 Task: Look for products in the category "Frozen Meals" from Beecher's only.
Action: Mouse moved to (224, 88)
Screenshot: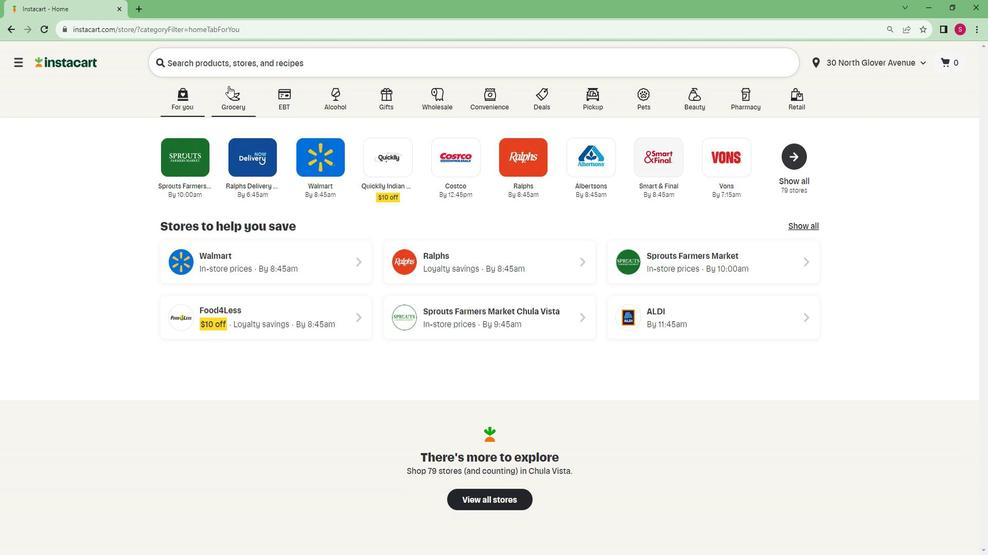 
Action: Mouse pressed left at (224, 88)
Screenshot: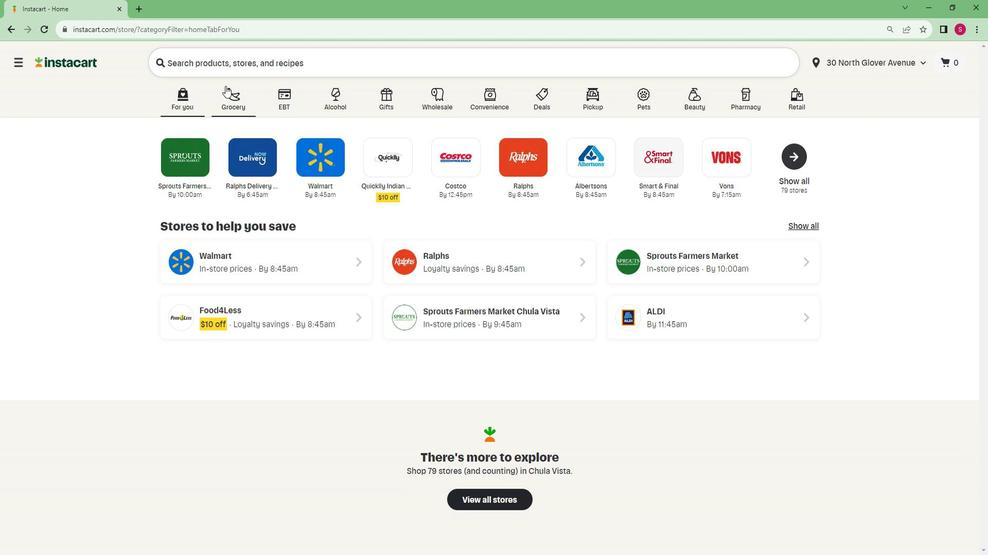
Action: Mouse moved to (215, 282)
Screenshot: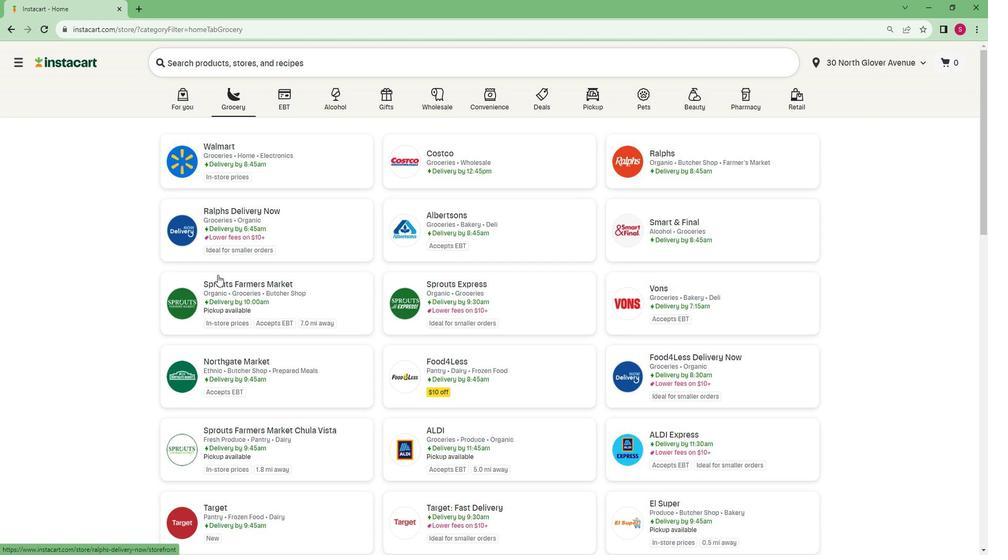 
Action: Mouse pressed left at (215, 282)
Screenshot: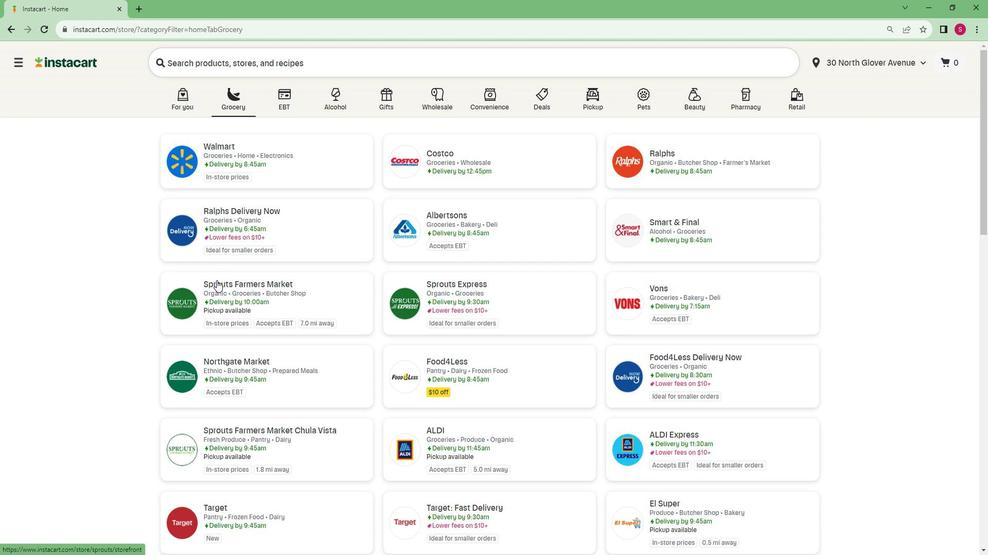 
Action: Mouse moved to (92, 402)
Screenshot: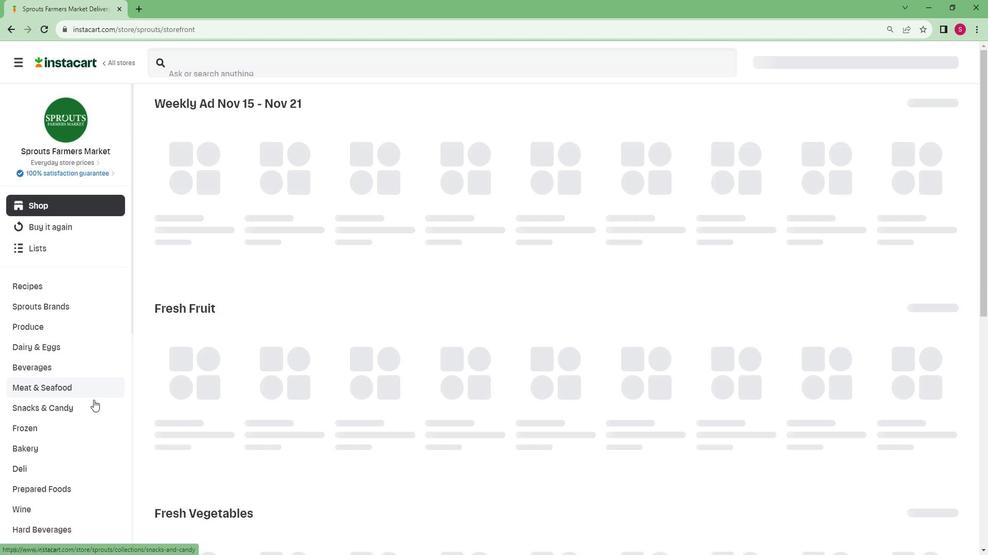 
Action: Mouse scrolled (92, 402) with delta (0, 0)
Screenshot: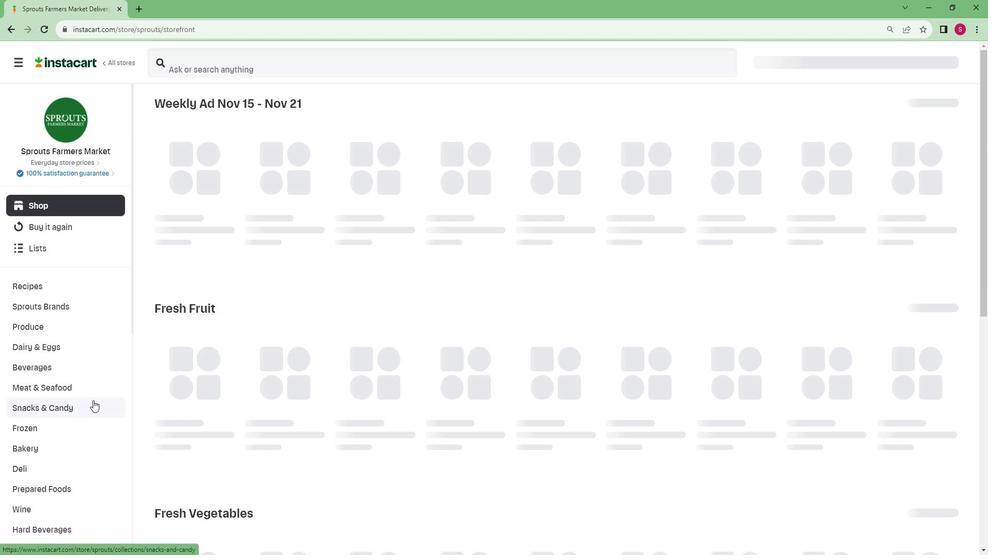 
Action: Mouse scrolled (92, 402) with delta (0, 0)
Screenshot: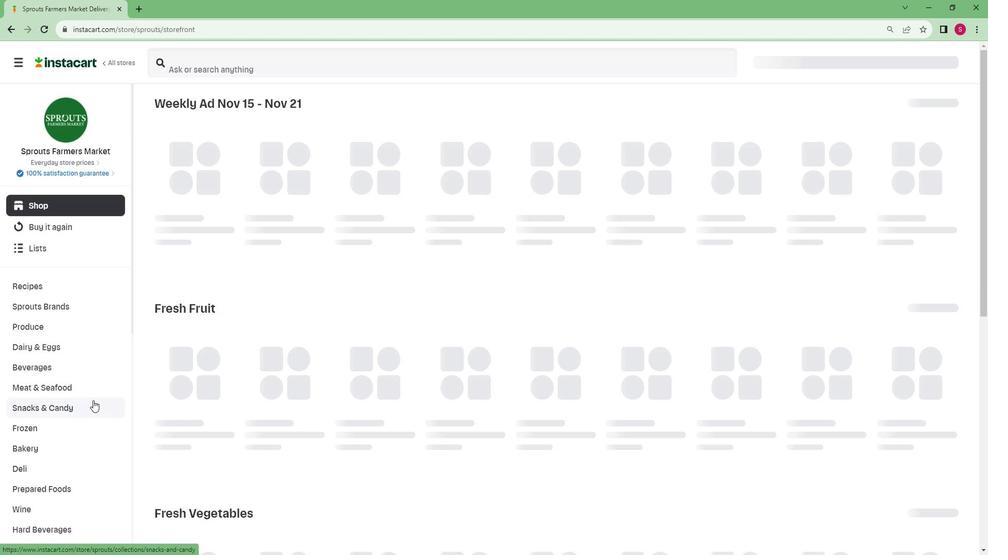 
Action: Mouse scrolled (92, 402) with delta (0, 0)
Screenshot: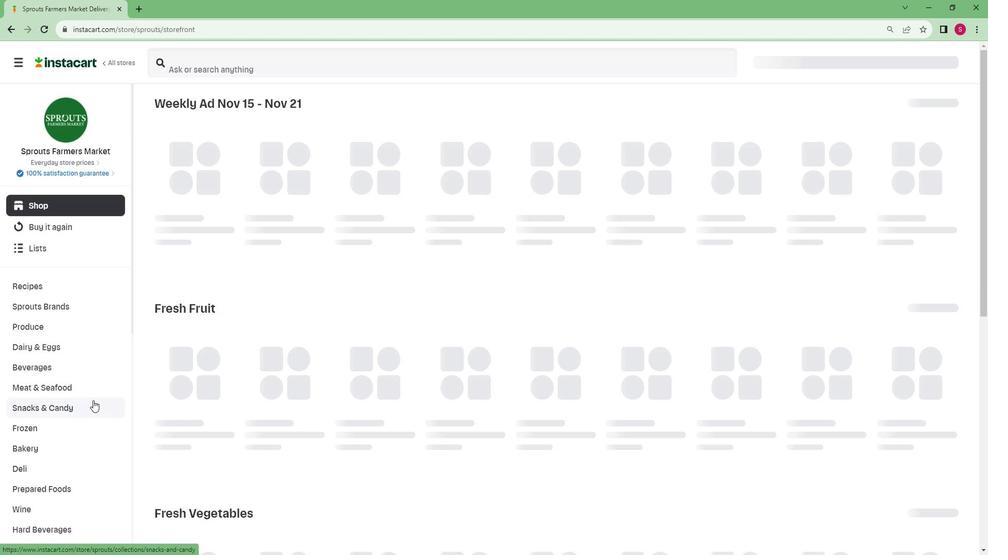 
Action: Mouse scrolled (92, 402) with delta (0, 0)
Screenshot: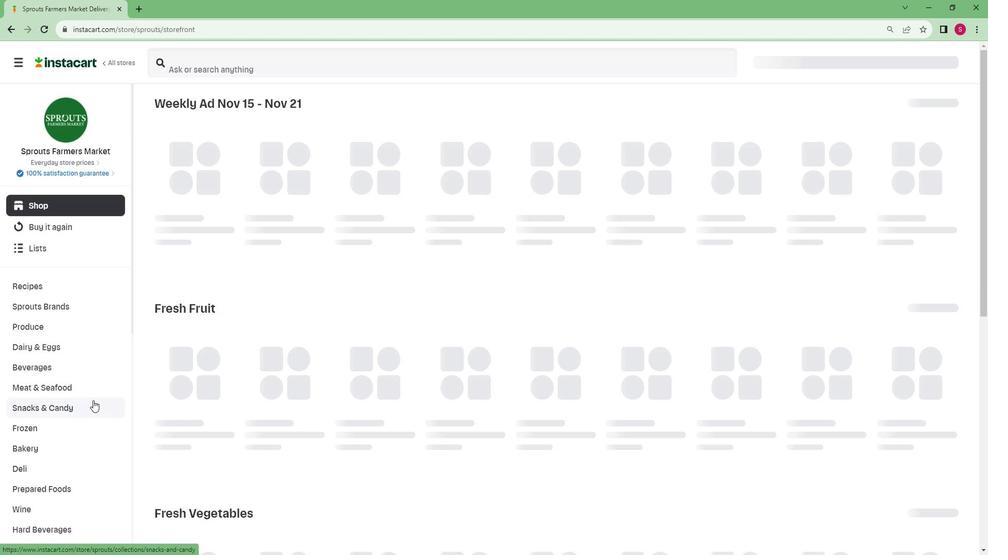 
Action: Mouse moved to (91, 402)
Screenshot: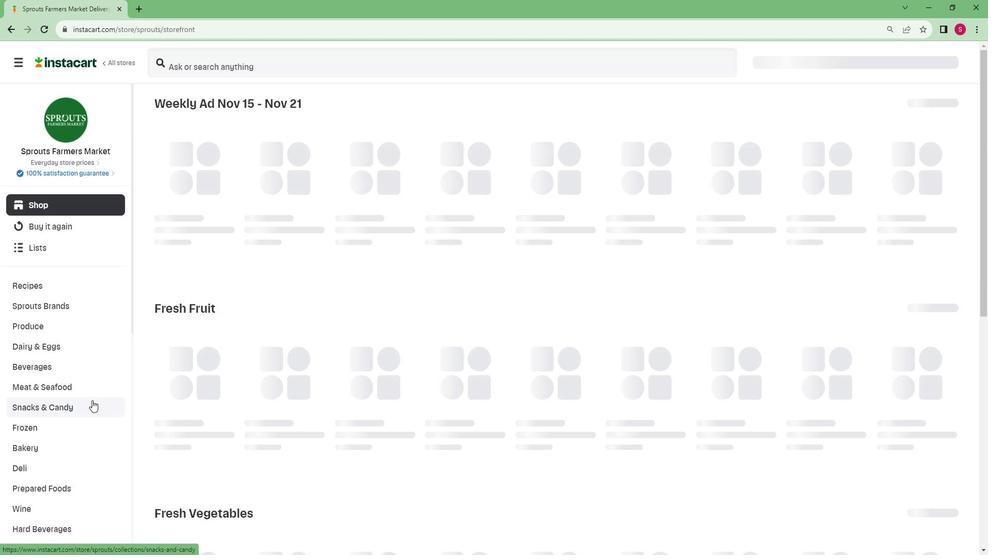 
Action: Mouse scrolled (91, 402) with delta (0, 0)
Screenshot: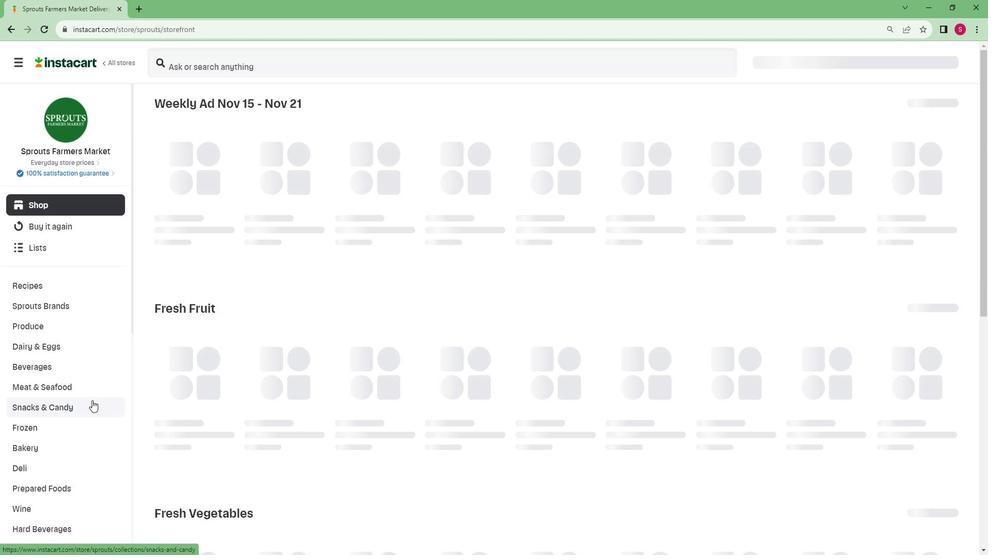 
Action: Mouse scrolled (91, 402) with delta (0, 0)
Screenshot: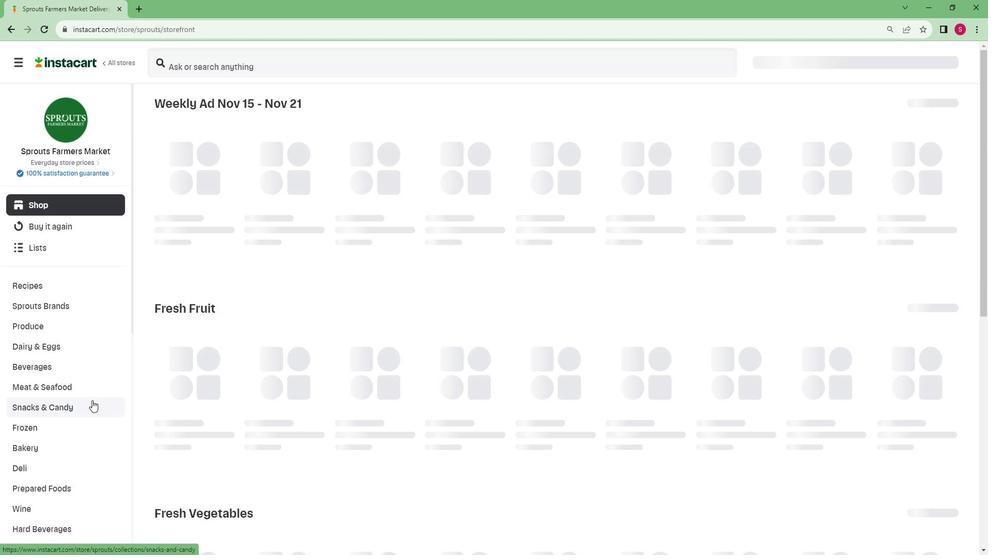
Action: Mouse moved to (85, 395)
Screenshot: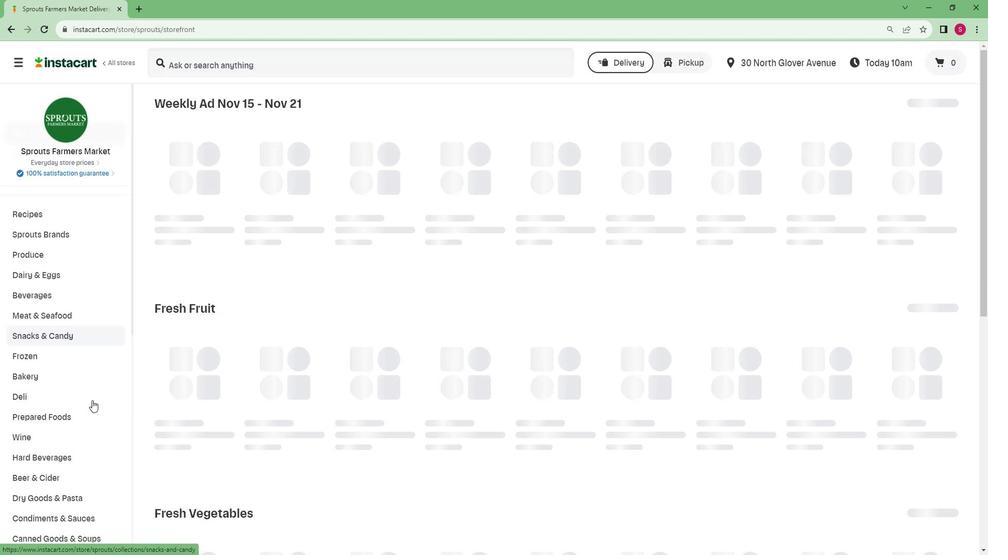 
Action: Mouse scrolled (85, 394) with delta (0, 0)
Screenshot: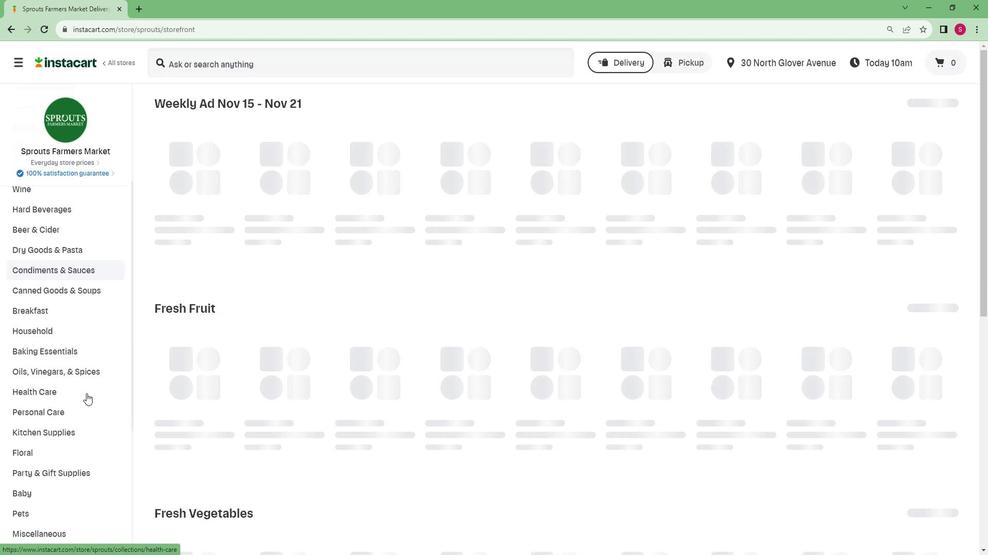 
Action: Mouse scrolled (85, 394) with delta (0, 0)
Screenshot: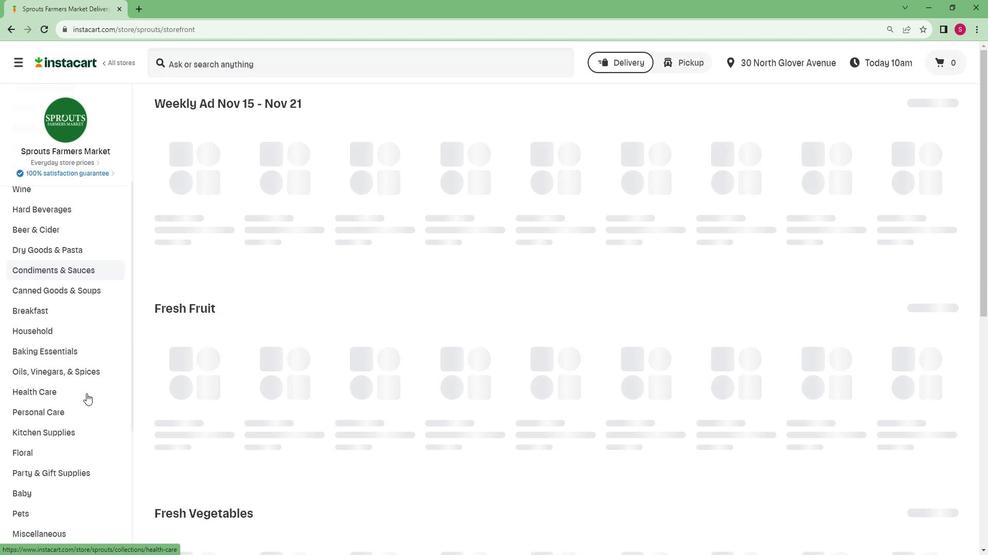 
Action: Mouse scrolled (85, 394) with delta (0, 0)
Screenshot: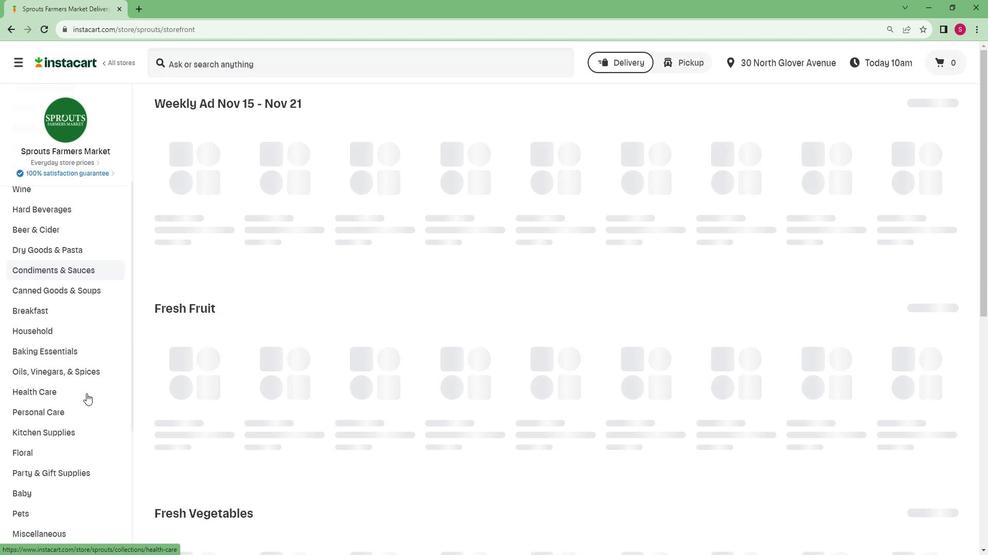 
Action: Mouse scrolled (85, 394) with delta (0, 0)
Screenshot: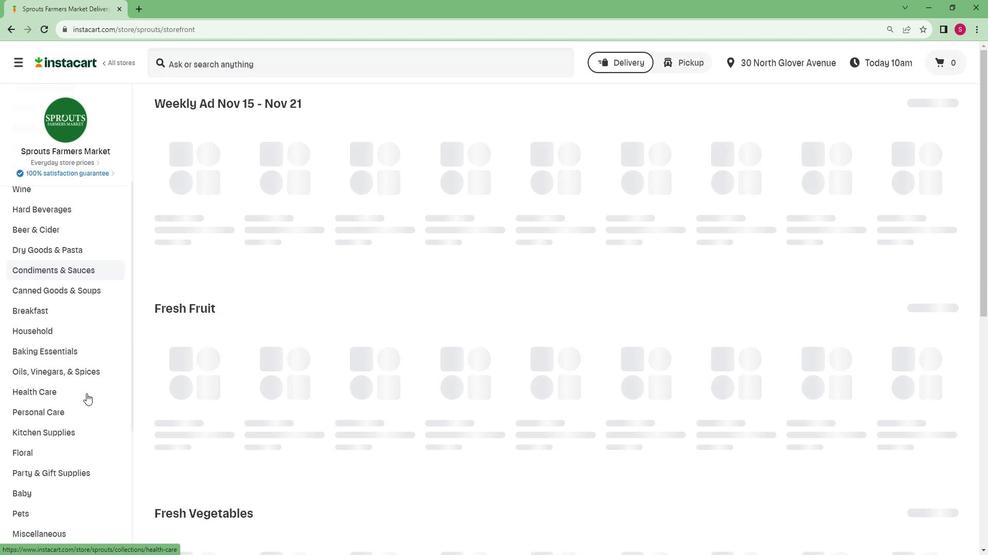 
Action: Mouse scrolled (85, 394) with delta (0, 0)
Screenshot: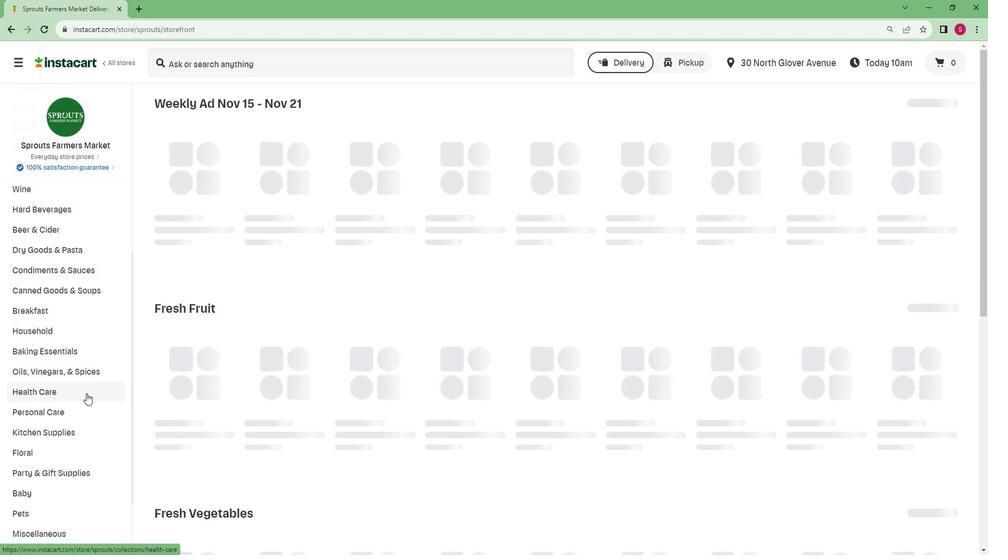 
Action: Mouse scrolled (85, 394) with delta (0, 0)
Screenshot: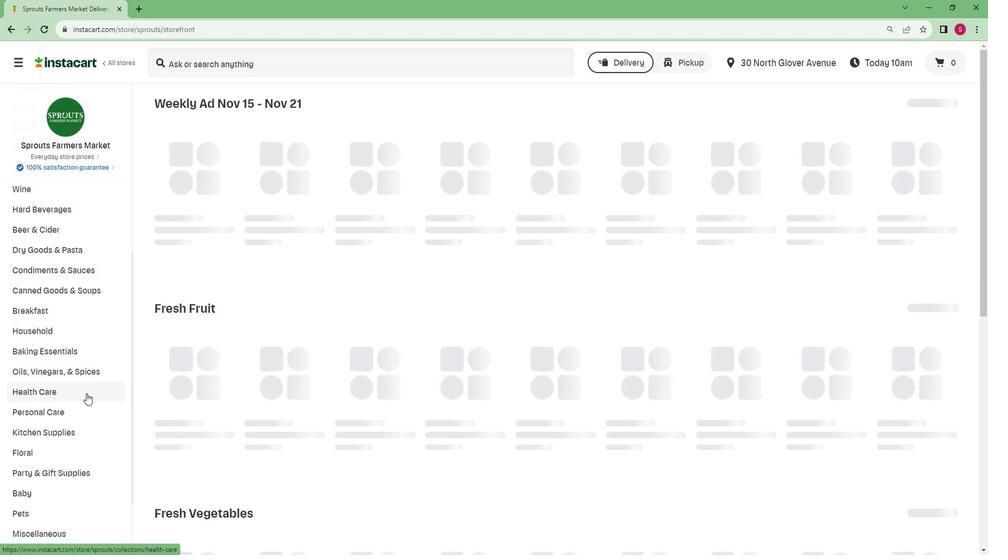 
Action: Mouse moved to (46, 535)
Screenshot: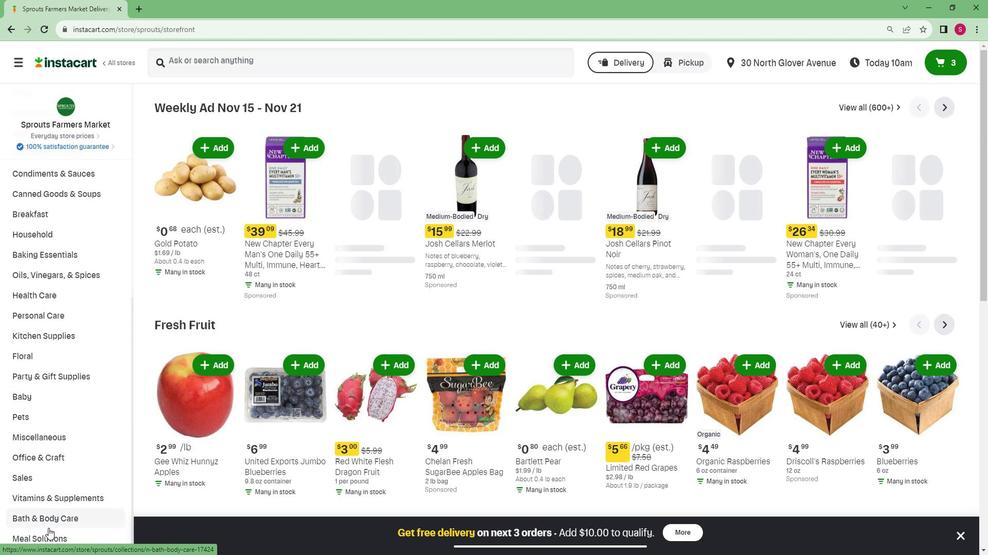 
Action: Mouse pressed left at (46, 535)
Screenshot: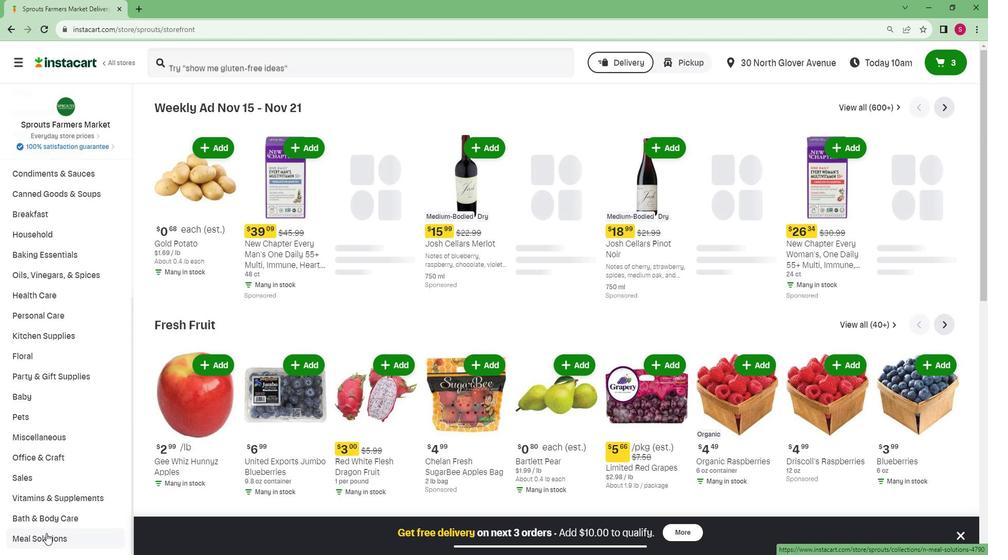 
Action: Mouse moved to (50, 521)
Screenshot: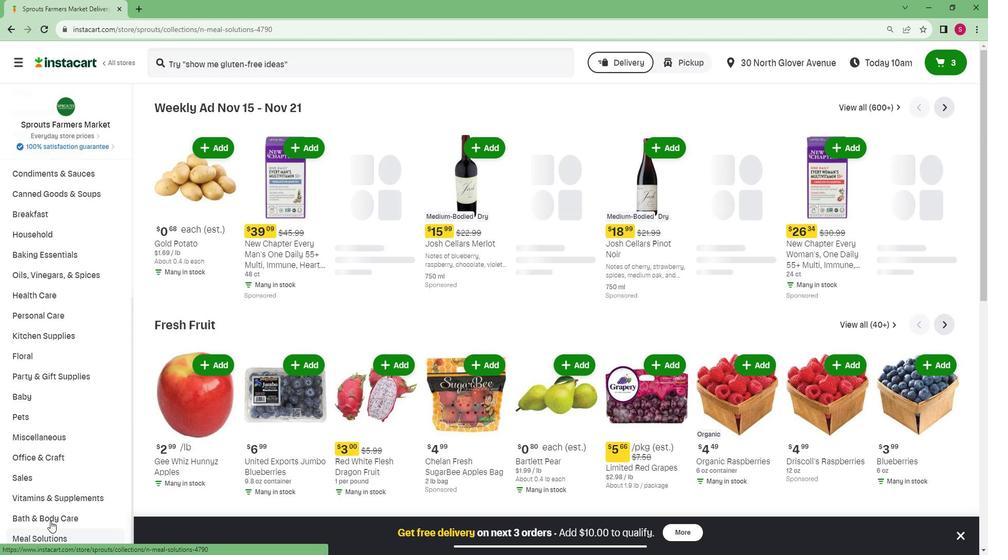 
Action: Mouse scrolled (50, 521) with delta (0, 0)
Screenshot: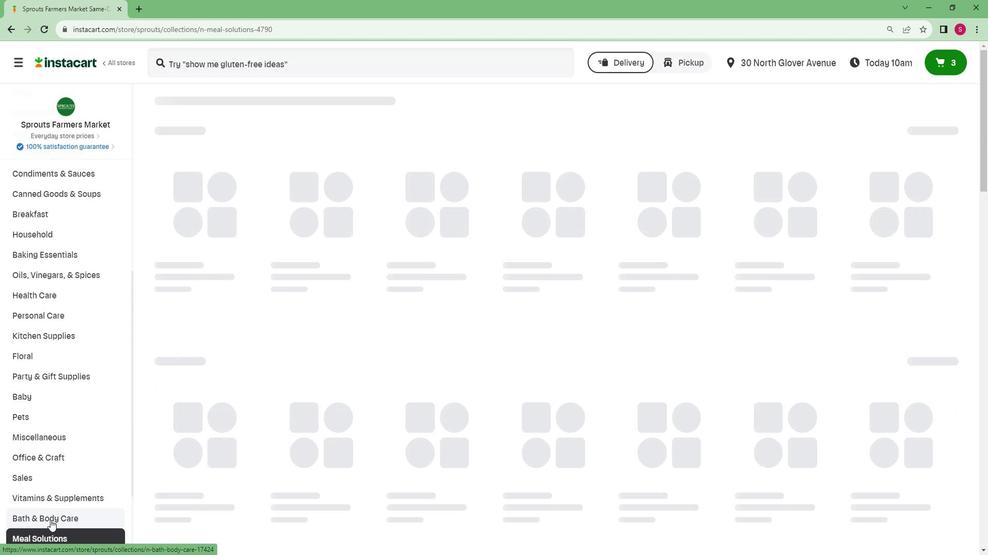 
Action: Mouse scrolled (50, 521) with delta (0, 0)
Screenshot: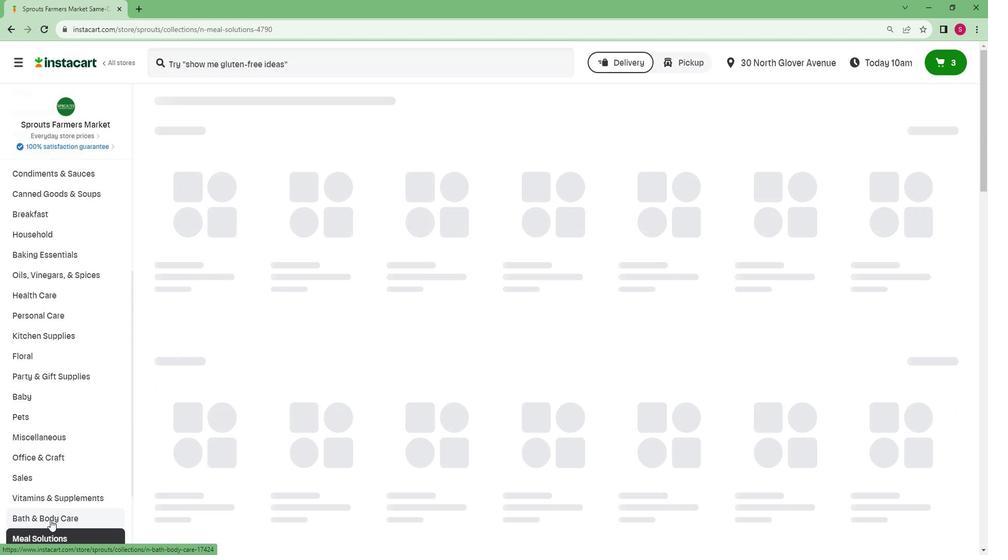 
Action: Mouse scrolled (50, 521) with delta (0, 0)
Screenshot: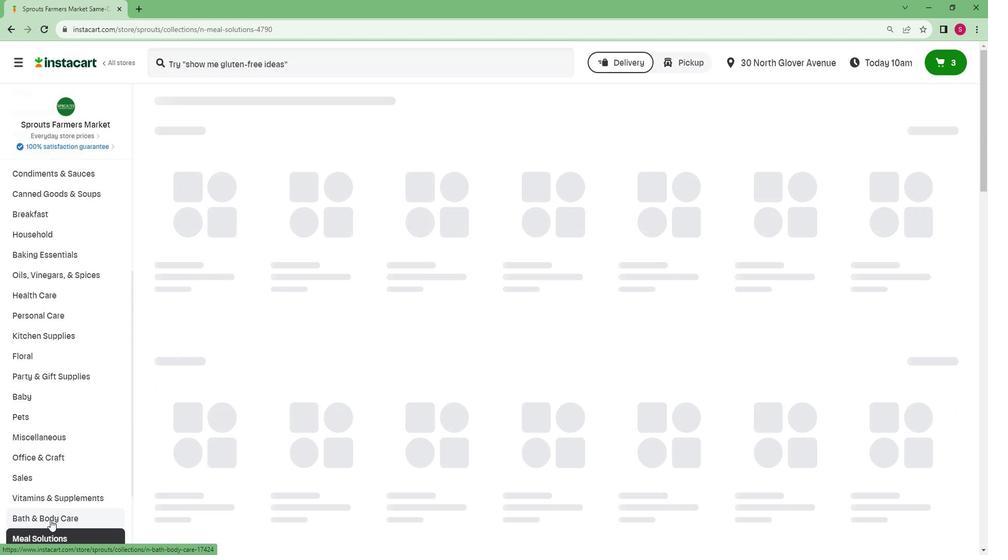 
Action: Mouse scrolled (50, 521) with delta (0, 0)
Screenshot: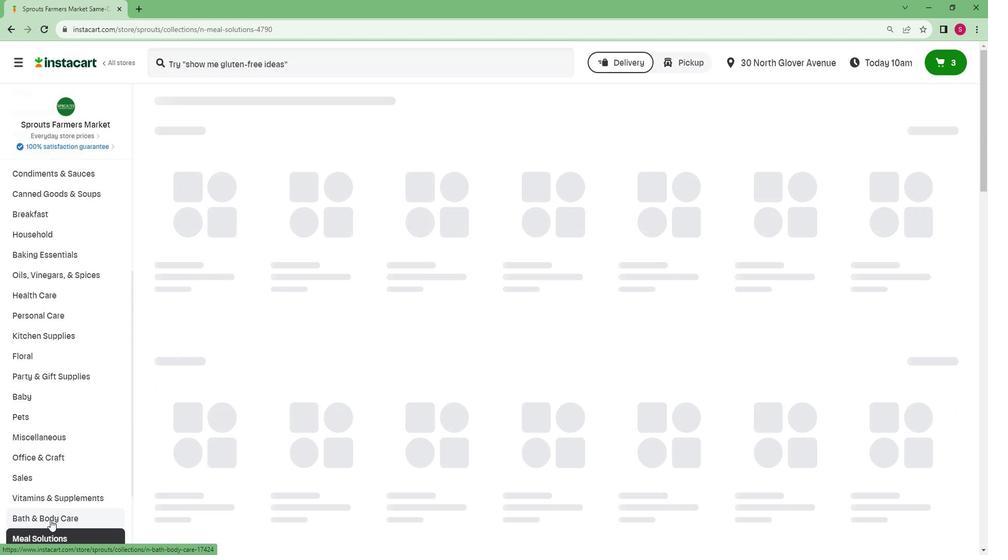 
Action: Mouse scrolled (50, 521) with delta (0, 0)
Screenshot: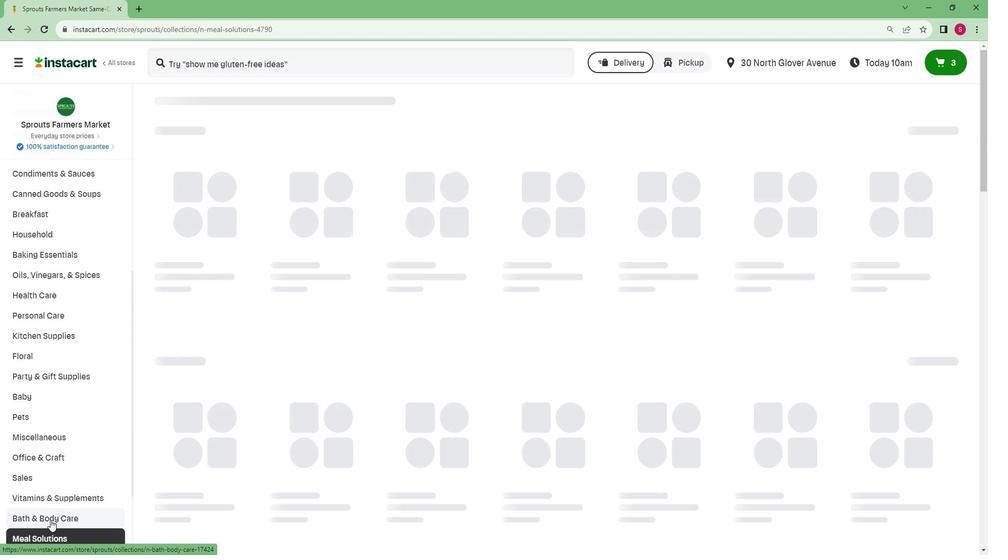 
Action: Mouse moved to (50, 521)
Screenshot: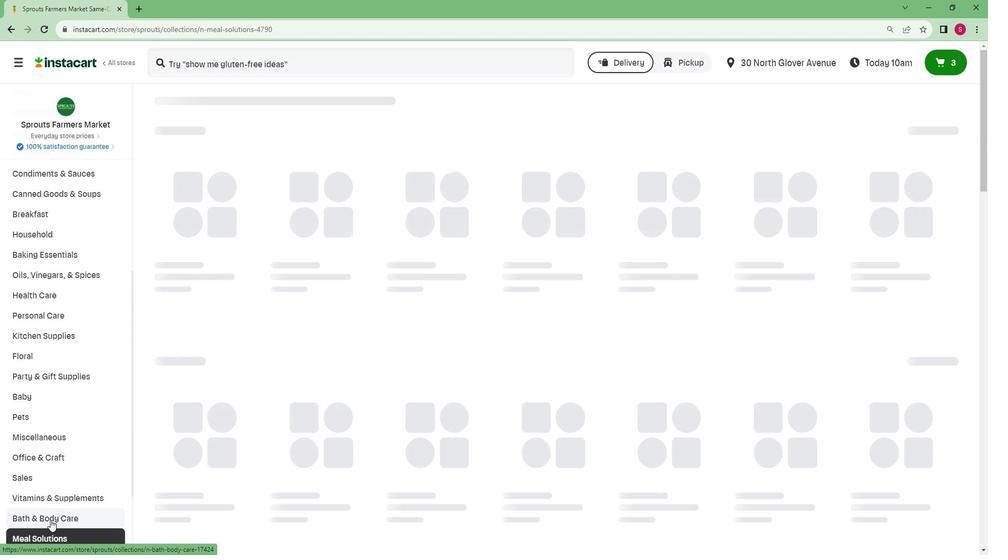 
Action: Mouse scrolled (50, 520) with delta (0, 0)
Screenshot: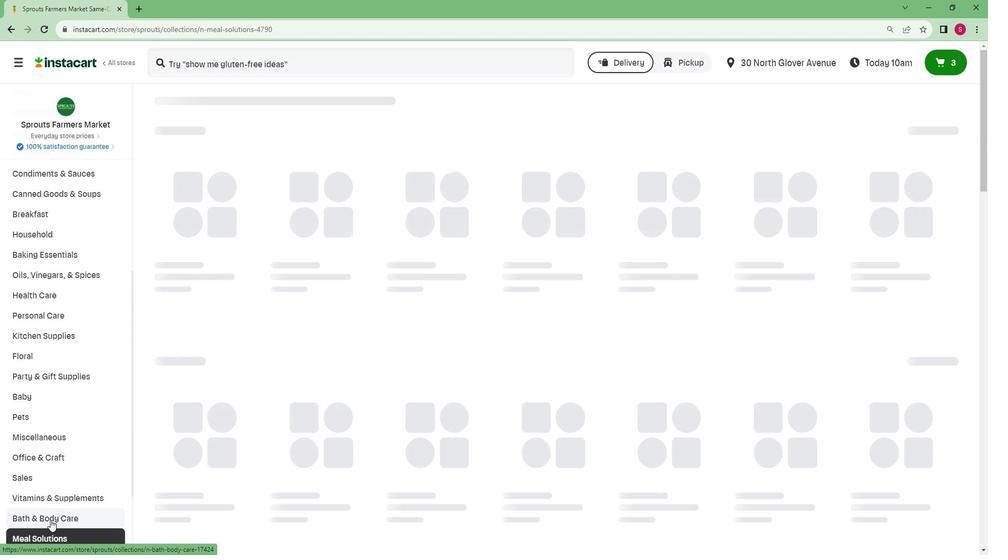 
Action: Mouse moved to (49, 518)
Screenshot: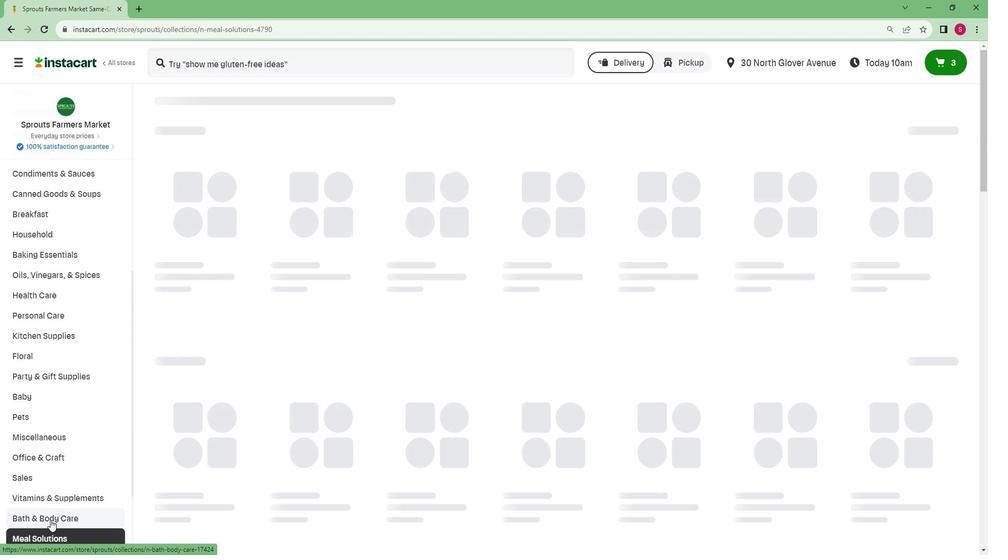 
Action: Mouse scrolled (49, 518) with delta (0, 0)
Screenshot: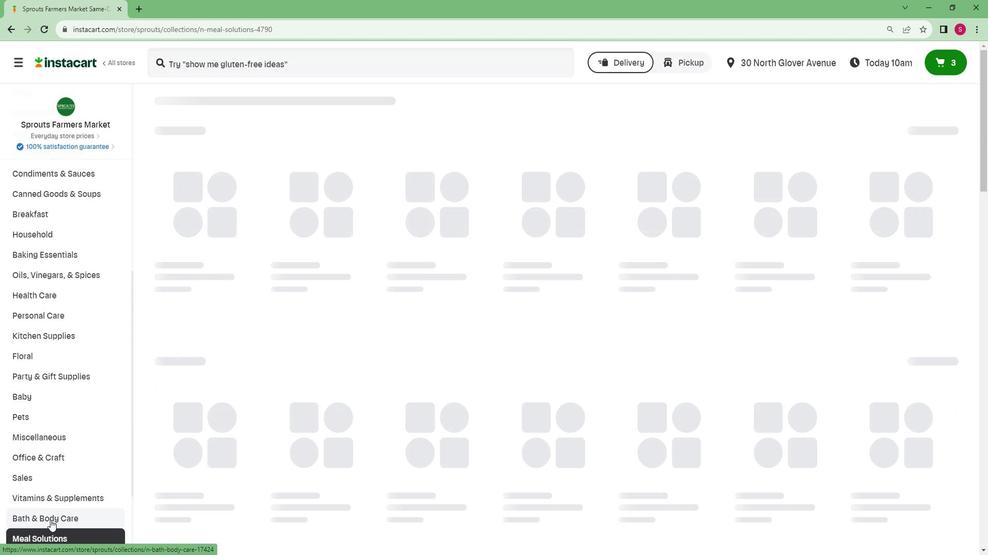 
Action: Mouse moved to (33, 542)
Screenshot: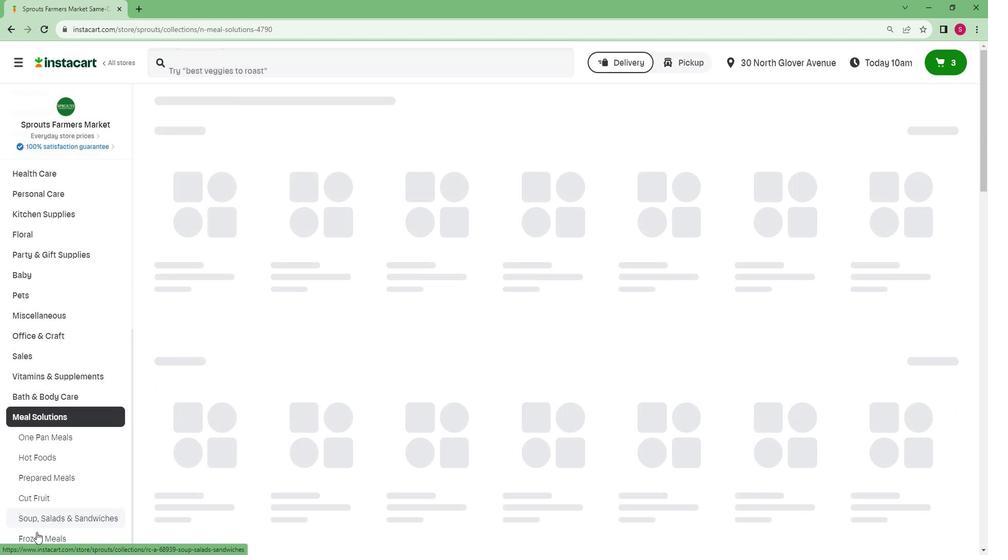 
Action: Mouse pressed left at (33, 542)
Screenshot: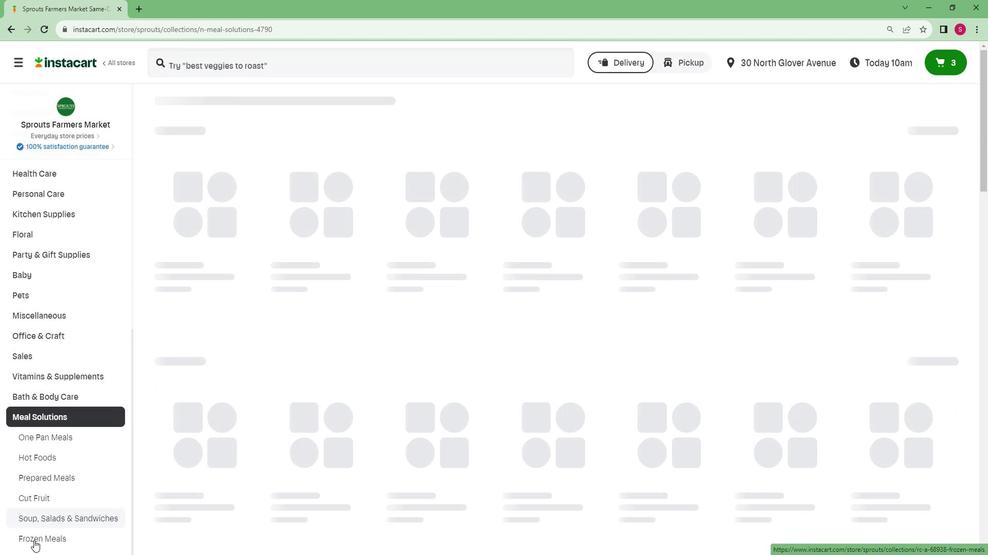 
Action: Mouse moved to (347, 146)
Screenshot: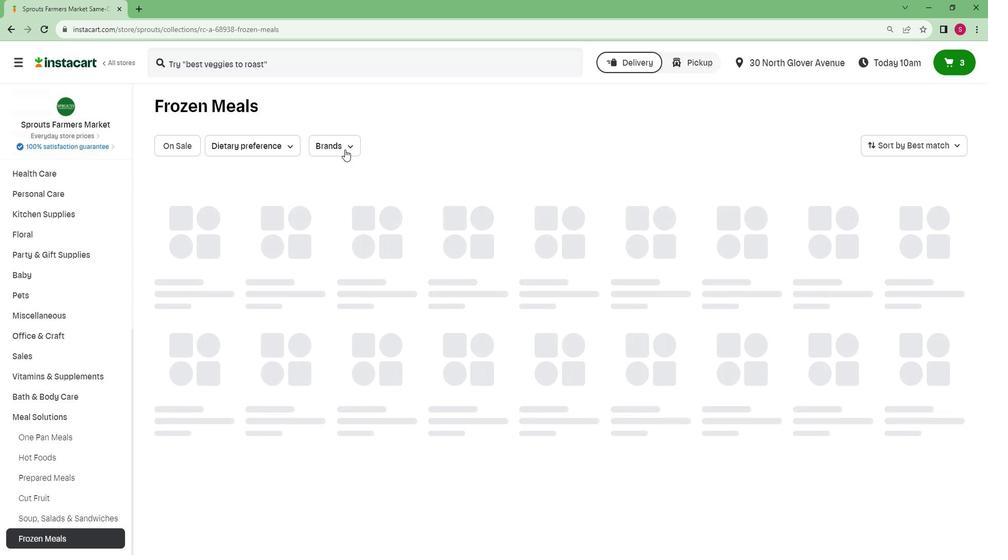 
Action: Mouse pressed left at (347, 146)
Screenshot: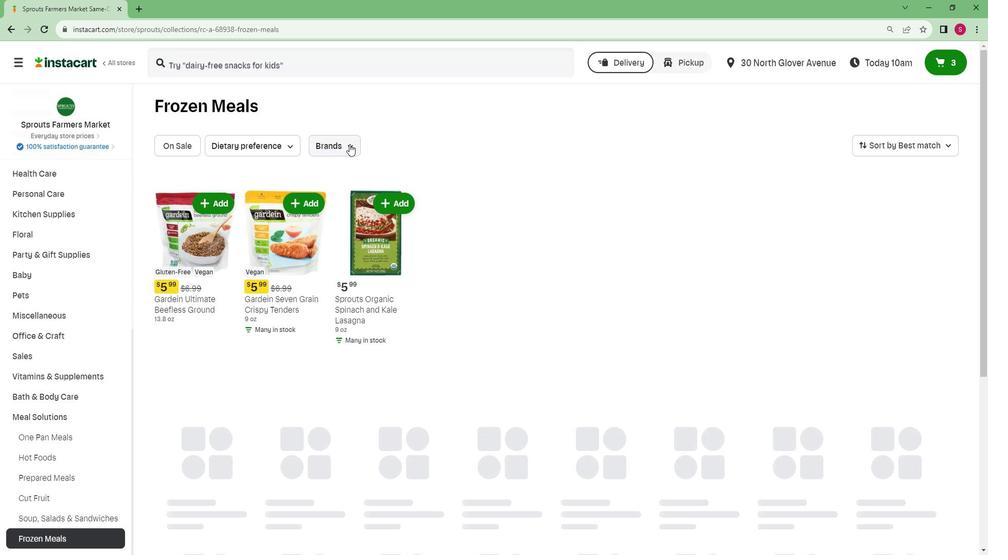 
Action: Mouse moved to (346, 237)
Screenshot: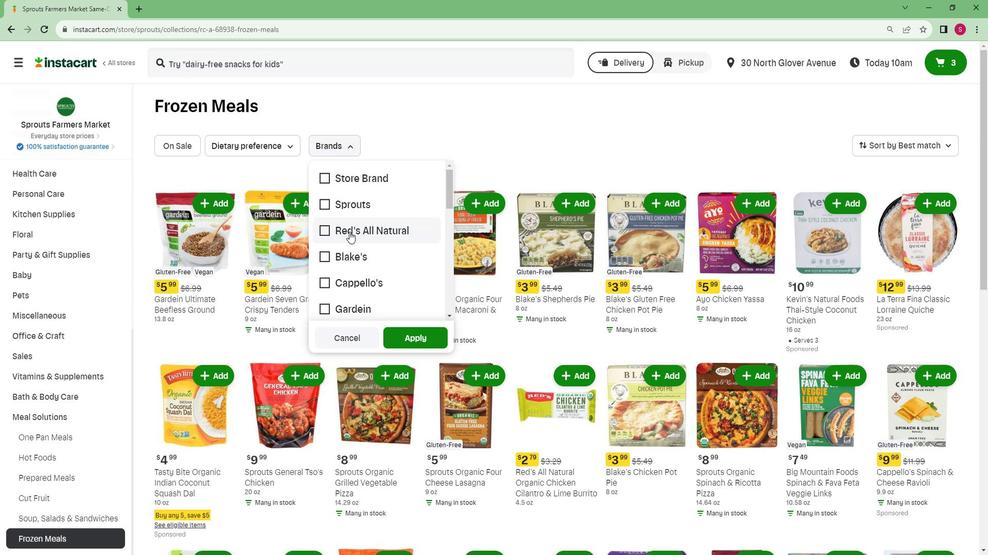
Action: Mouse scrolled (346, 236) with delta (0, -1)
Screenshot: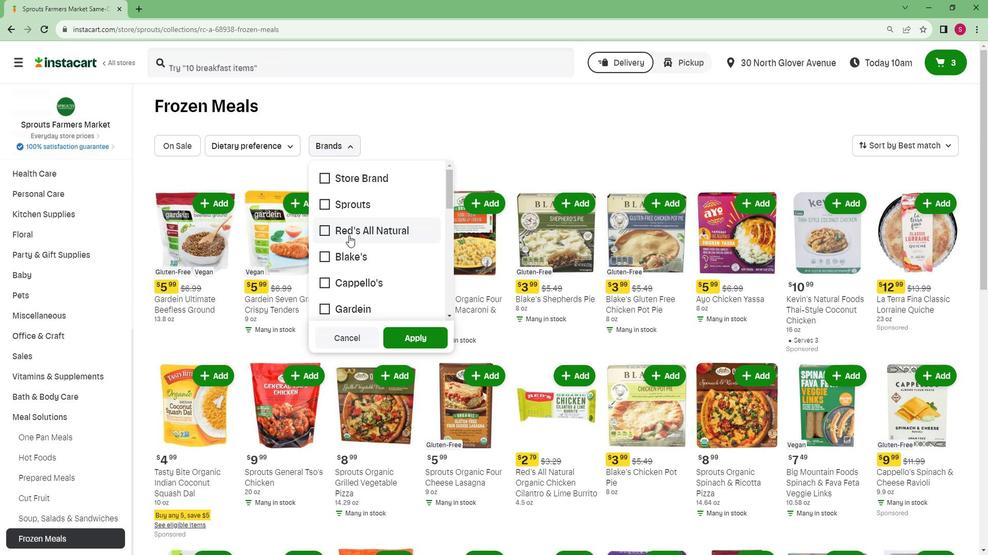 
Action: Mouse scrolled (346, 236) with delta (0, -1)
Screenshot: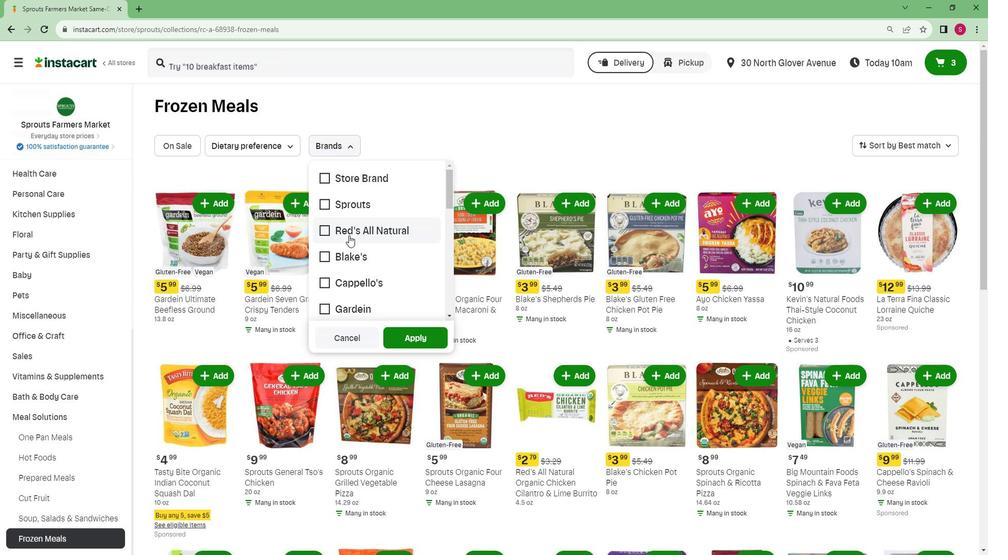 
Action: Mouse scrolled (346, 236) with delta (0, -1)
Screenshot: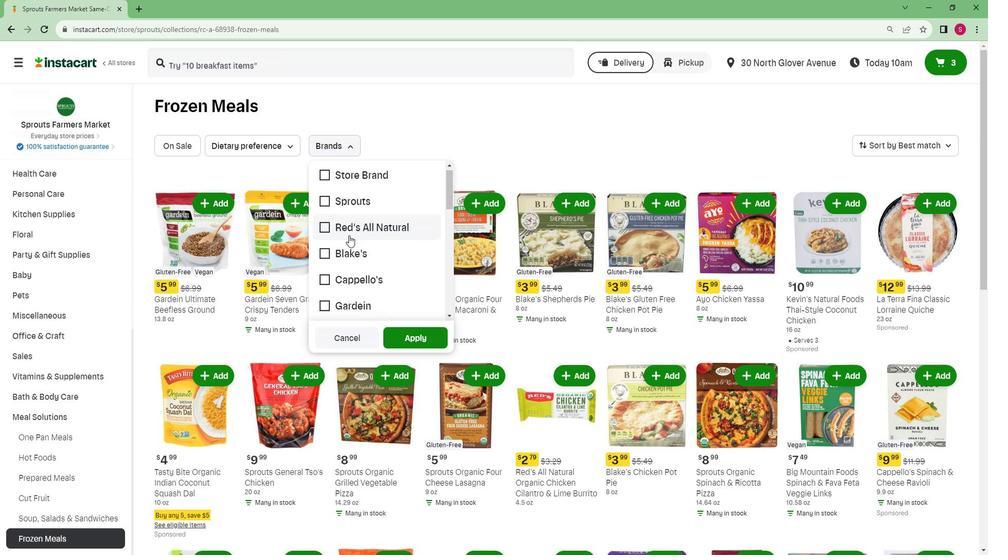 
Action: Mouse scrolled (346, 236) with delta (0, -1)
Screenshot: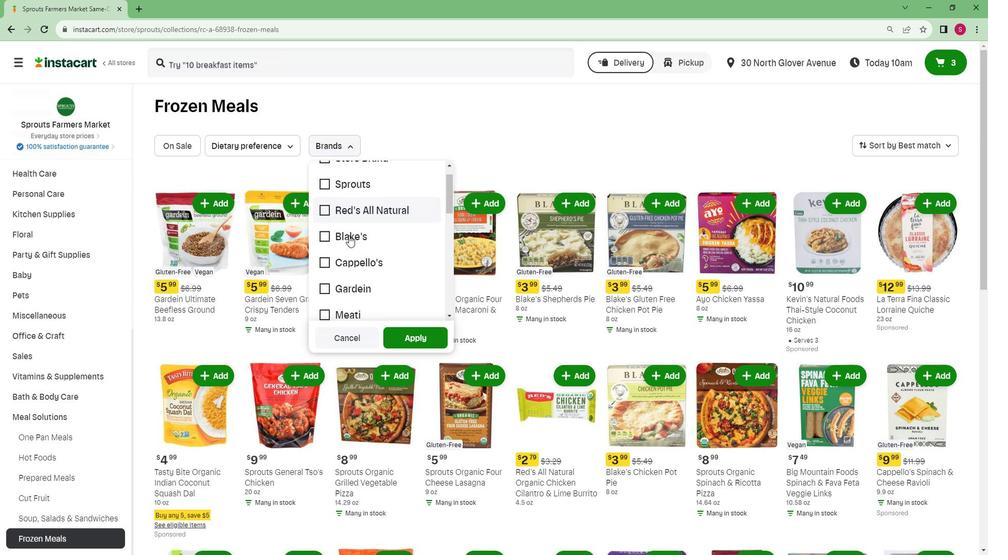 
Action: Mouse scrolled (346, 236) with delta (0, -1)
Screenshot: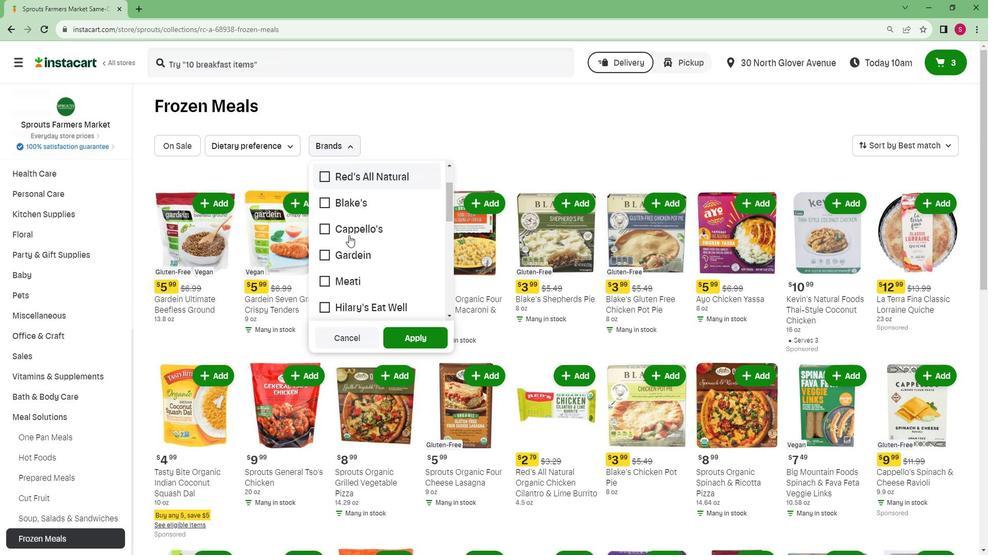 
Action: Mouse scrolled (346, 236) with delta (0, -1)
Screenshot: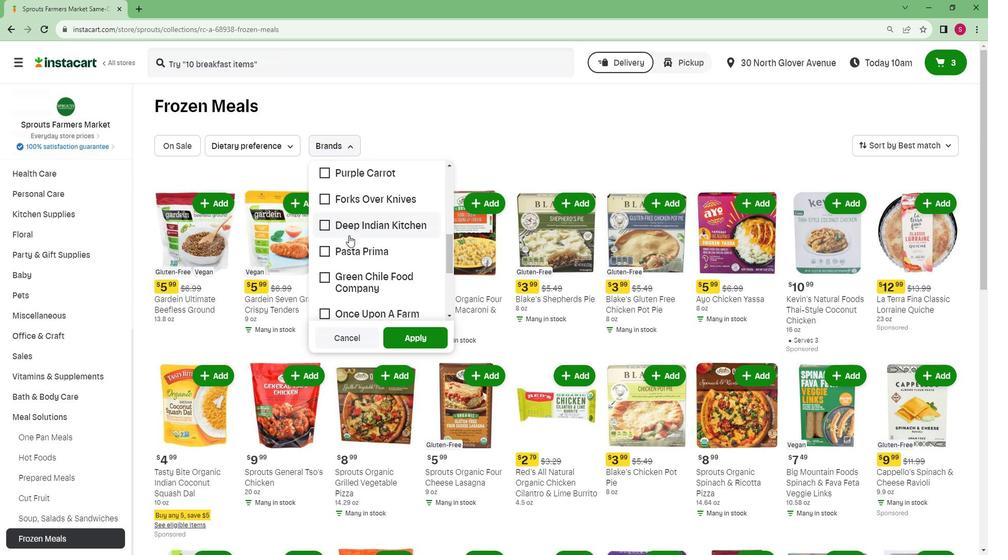 
Action: Mouse scrolled (346, 236) with delta (0, -1)
Screenshot: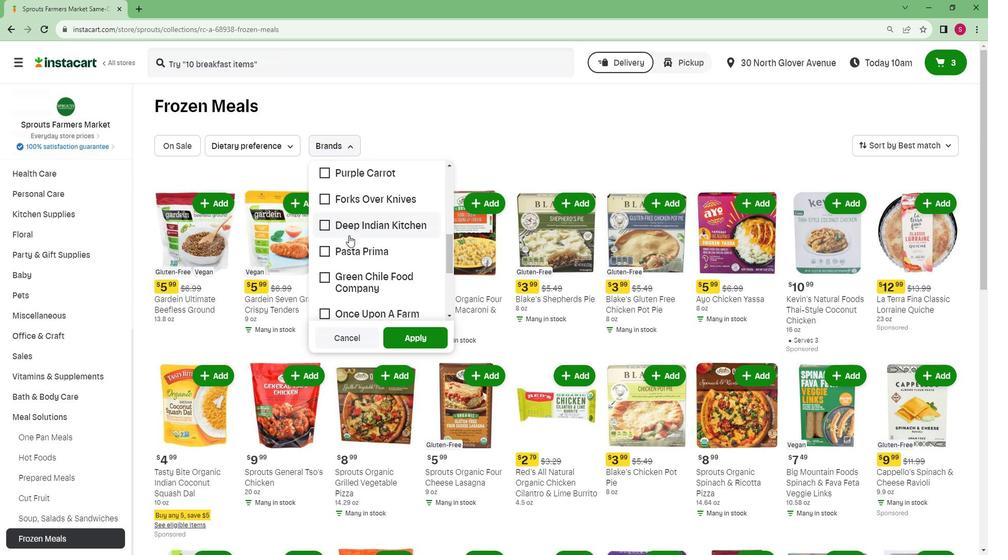 
Action: Mouse scrolled (346, 236) with delta (0, -1)
Screenshot: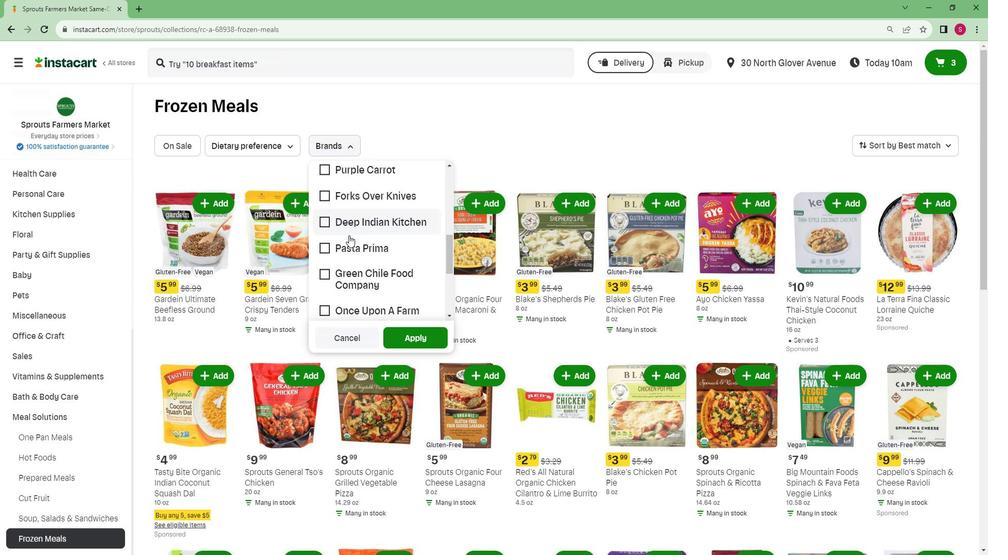 
Action: Mouse scrolled (346, 236) with delta (0, -1)
Screenshot: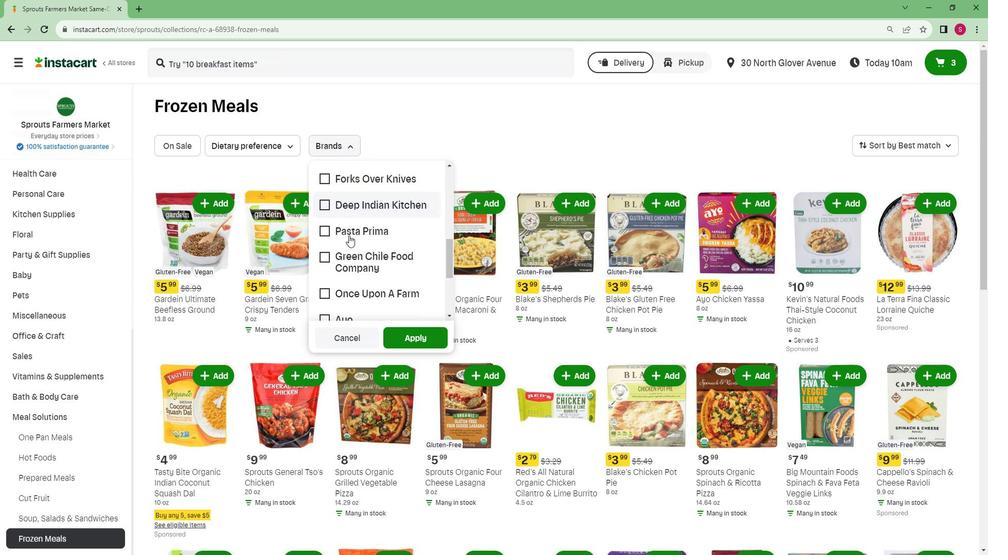 
Action: Mouse scrolled (346, 236) with delta (0, -1)
Screenshot: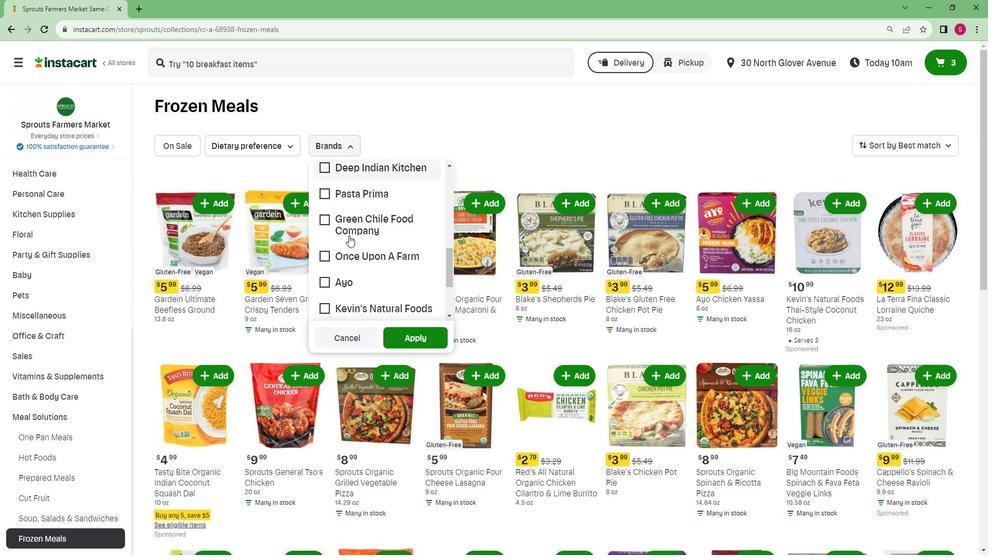 
Action: Mouse scrolled (346, 236) with delta (0, -1)
Screenshot: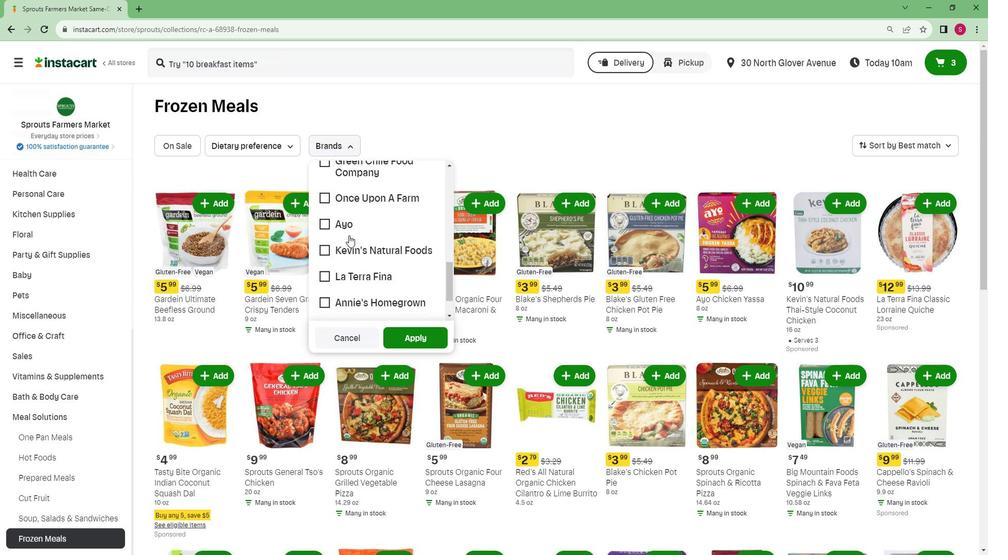 
